 Task: Assign in the project Wizardry the issue 'Develop a new tool for automated testing of natural language processing models' to the sprint 'Starship'.
Action: Mouse moved to (1083, 245)
Screenshot: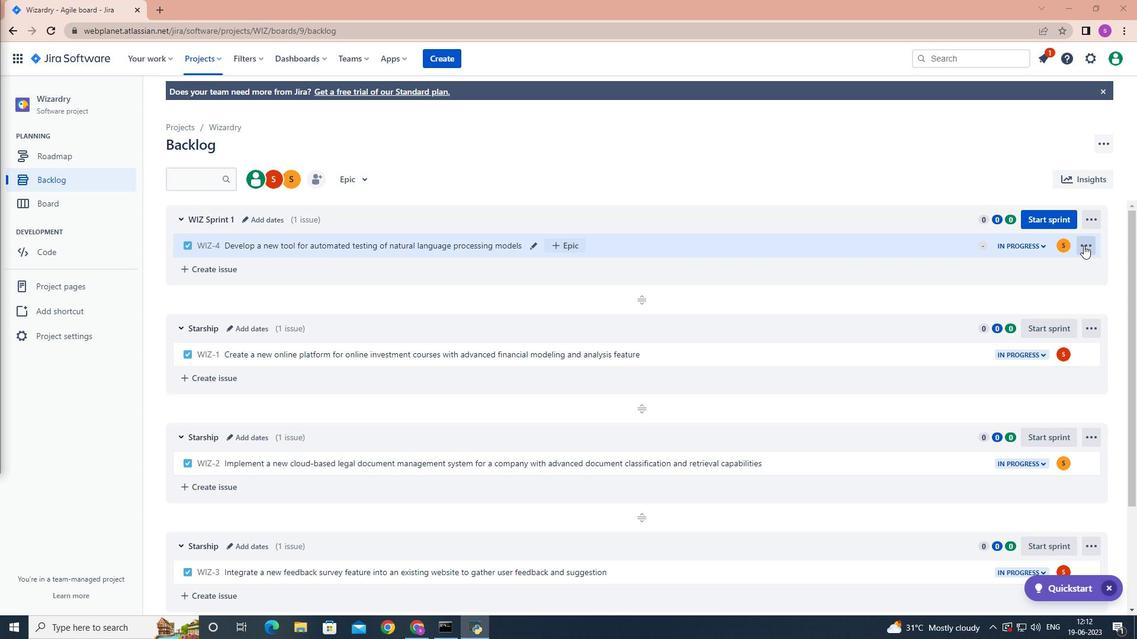 
Action: Mouse pressed left at (1083, 245)
Screenshot: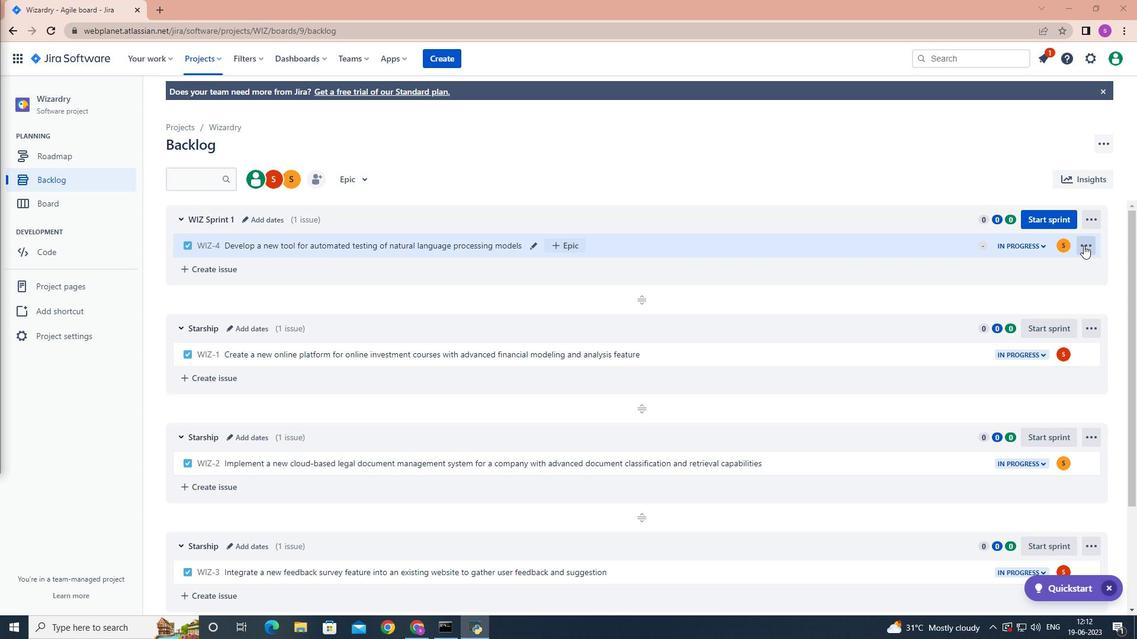 
Action: Mouse moved to (1056, 419)
Screenshot: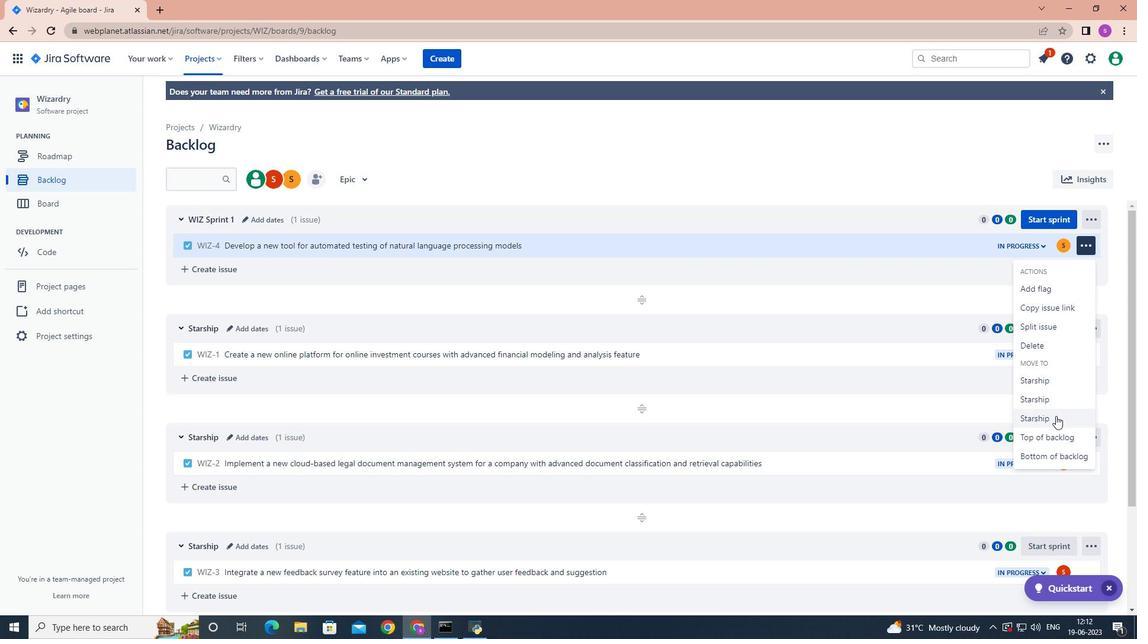 
Action: Mouse pressed left at (1056, 419)
Screenshot: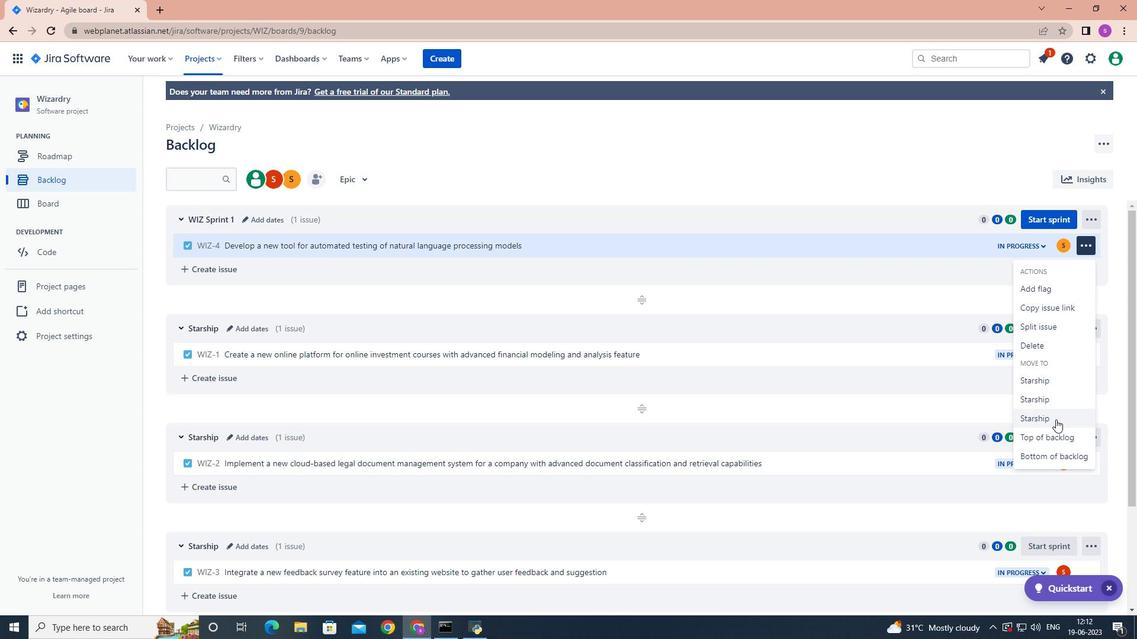 
Action: Mouse moved to (711, 352)
Screenshot: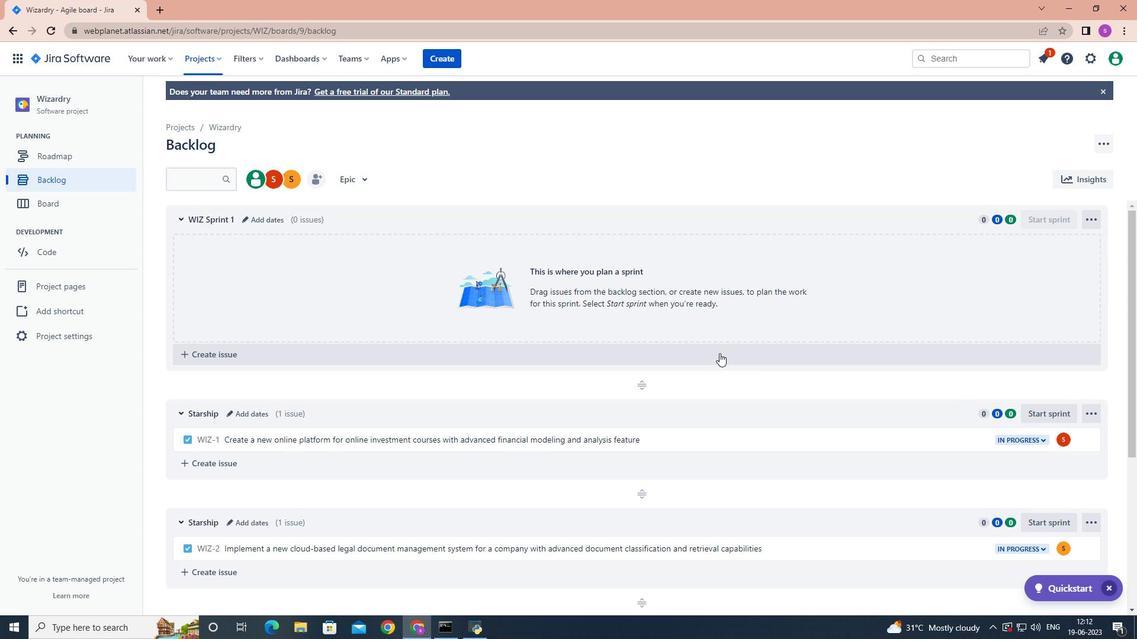 
